 Task: Insert word art with text ""Nature"".
Action: Mouse moved to (899, 77)
Screenshot: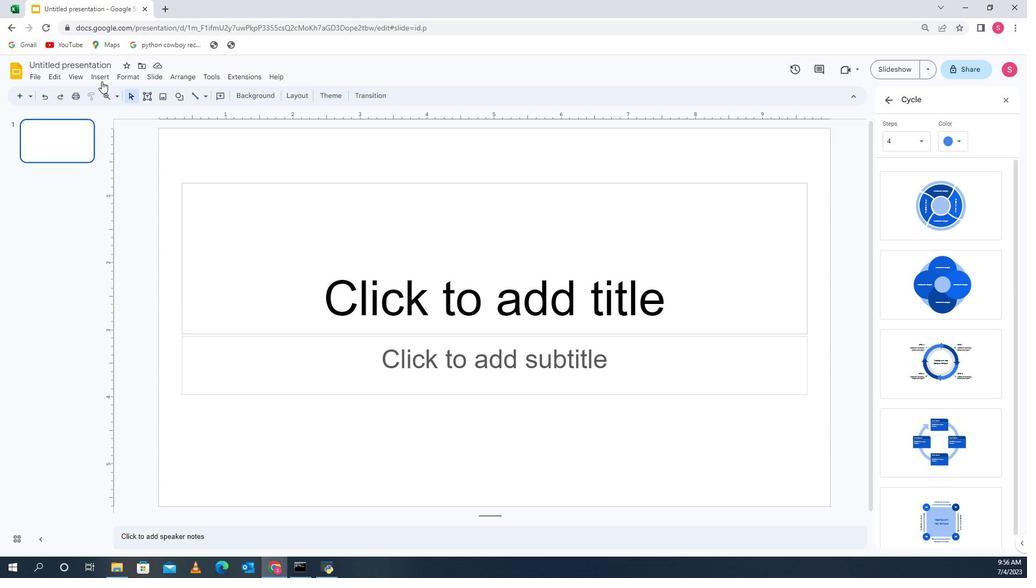 
Action: Mouse pressed left at (899, 77)
Screenshot: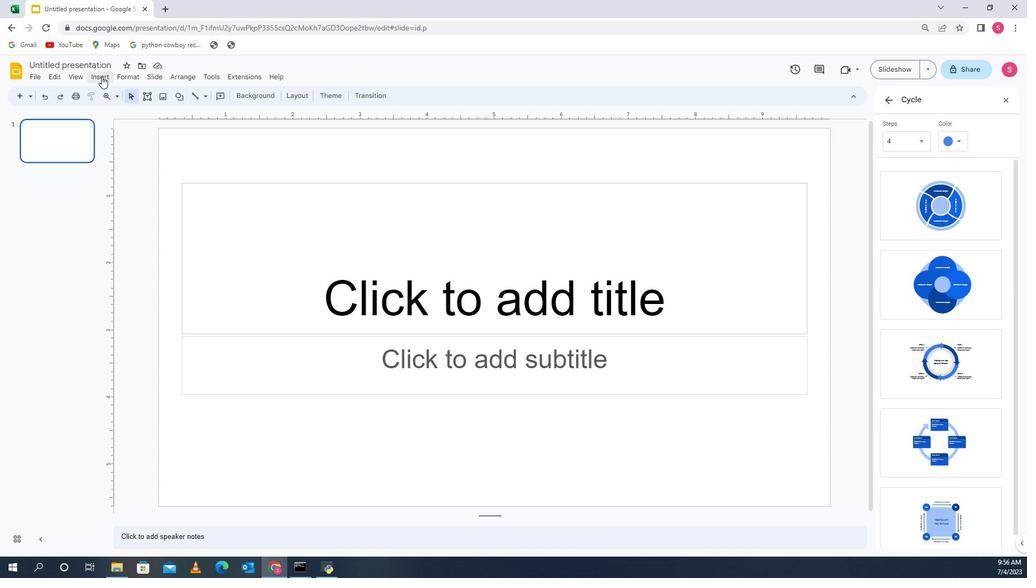 
Action: Mouse moved to (925, 214)
Screenshot: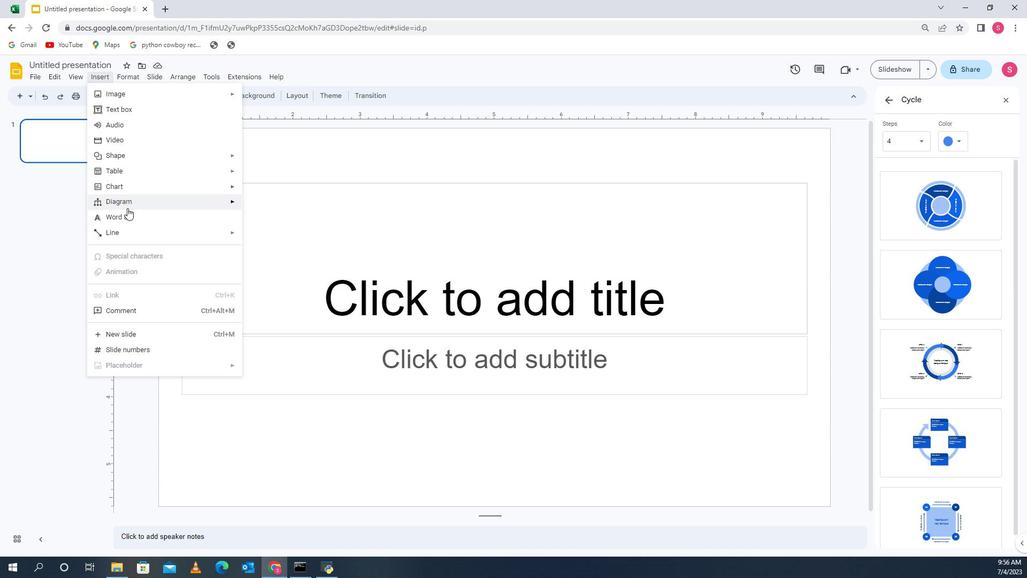 
Action: Mouse pressed left at (925, 214)
Screenshot: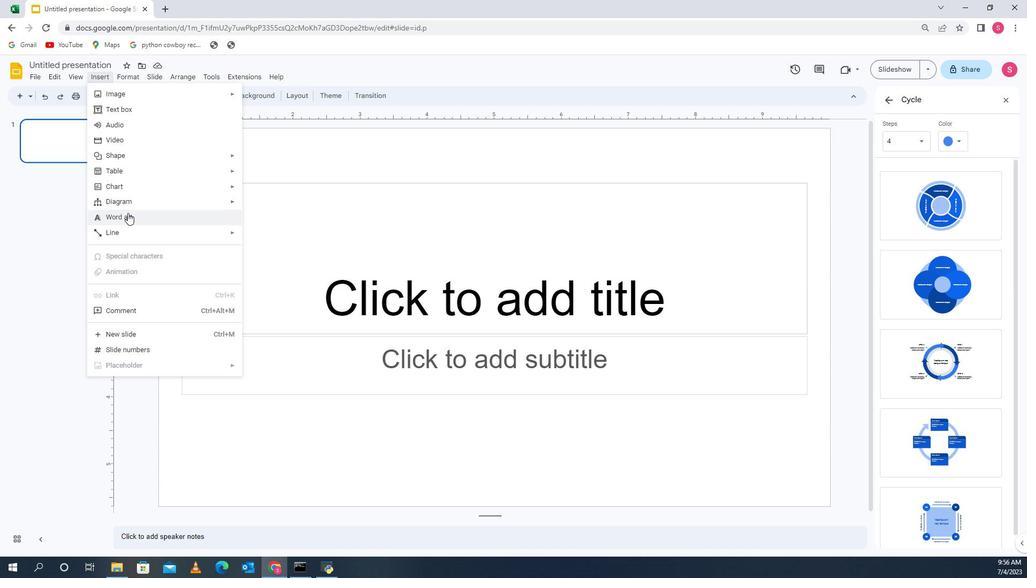 
Action: Key pressed <Key.shift>Nature<Key.enter>
Screenshot: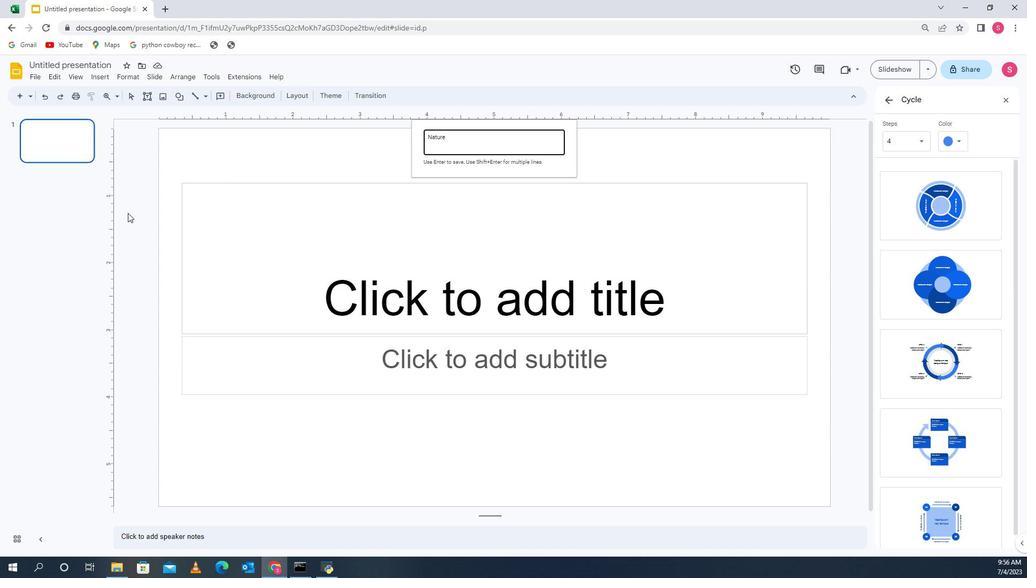 
